 Task: Open a blank sheet, save the file as camel.doc Insert a picture of 'Camel'with name   Camel.png  Change shape height to 9.4 select the picture, apply border and shading with setting Box, style Dotted Line, color Tan and width 2 1/4 pt
Action: Mouse moved to (26, 18)
Screenshot: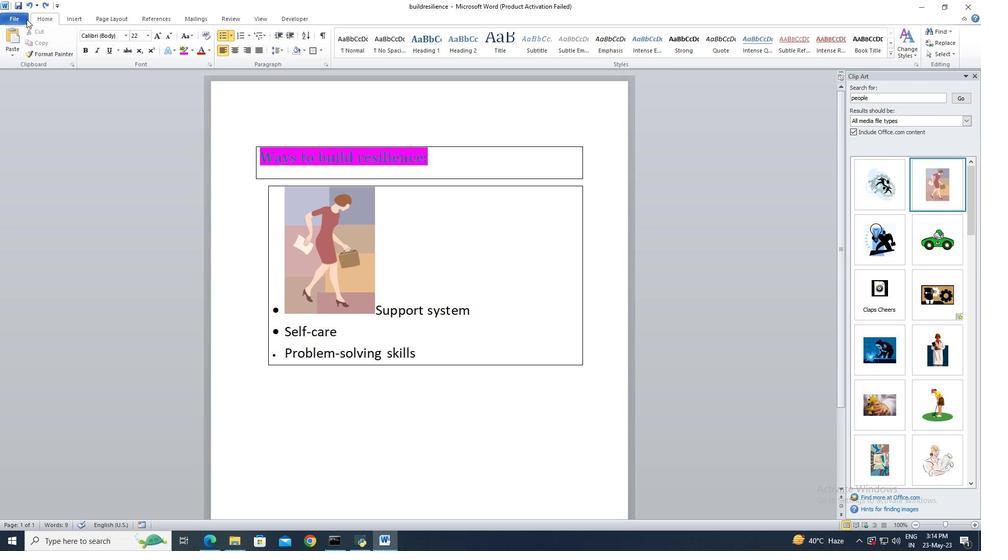 
Action: Mouse pressed left at (26, 18)
Screenshot: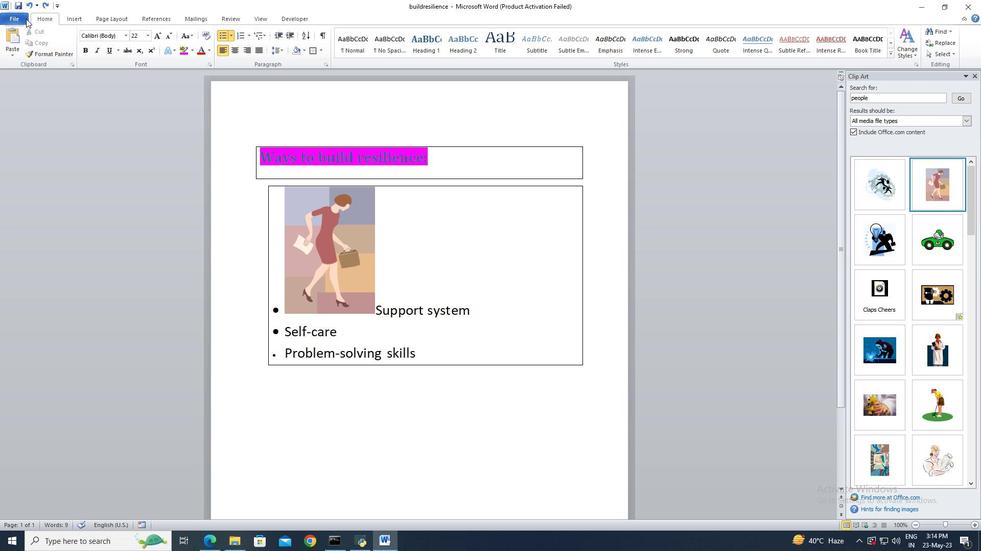 
Action: Mouse moved to (25, 133)
Screenshot: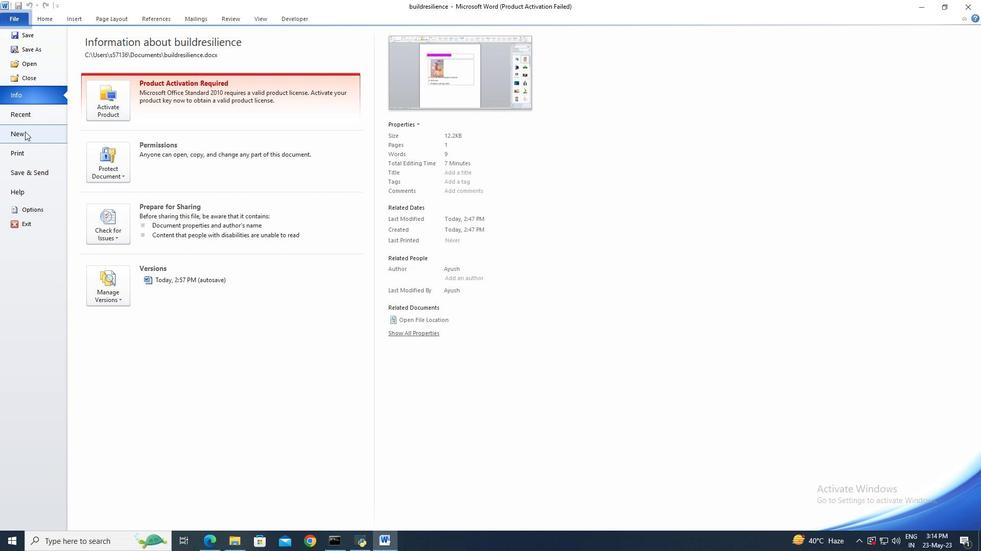 
Action: Mouse pressed left at (25, 133)
Screenshot: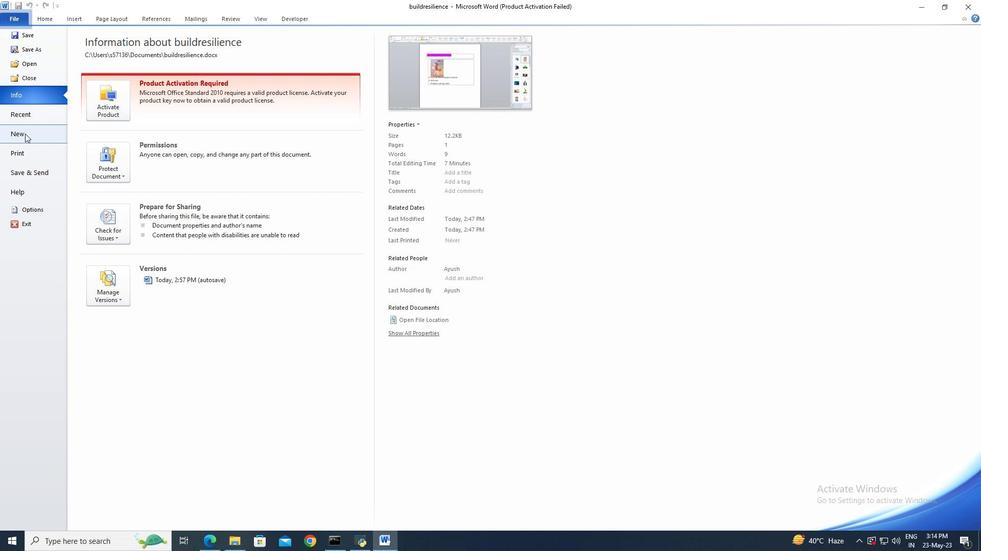 
Action: Mouse moved to (503, 257)
Screenshot: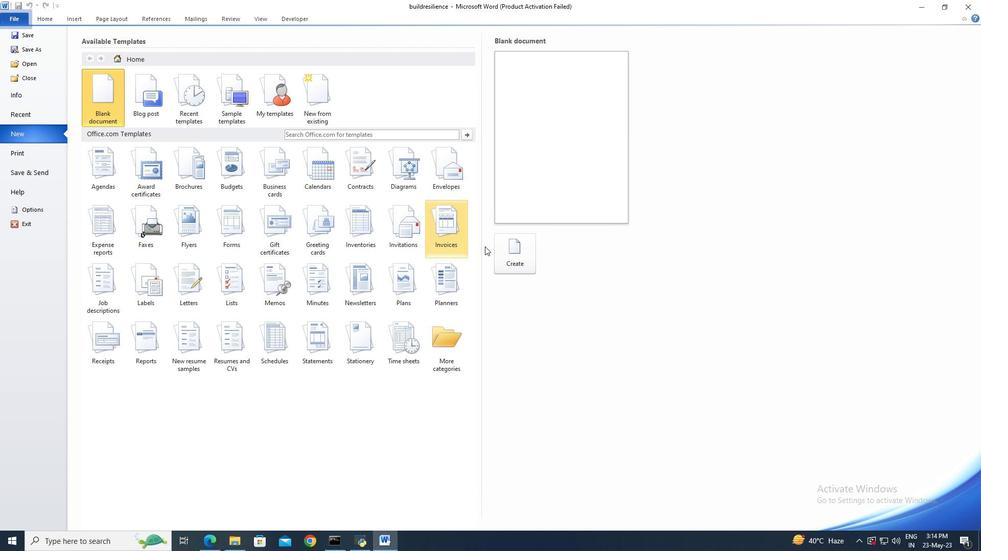 
Action: Mouse pressed left at (503, 257)
Screenshot: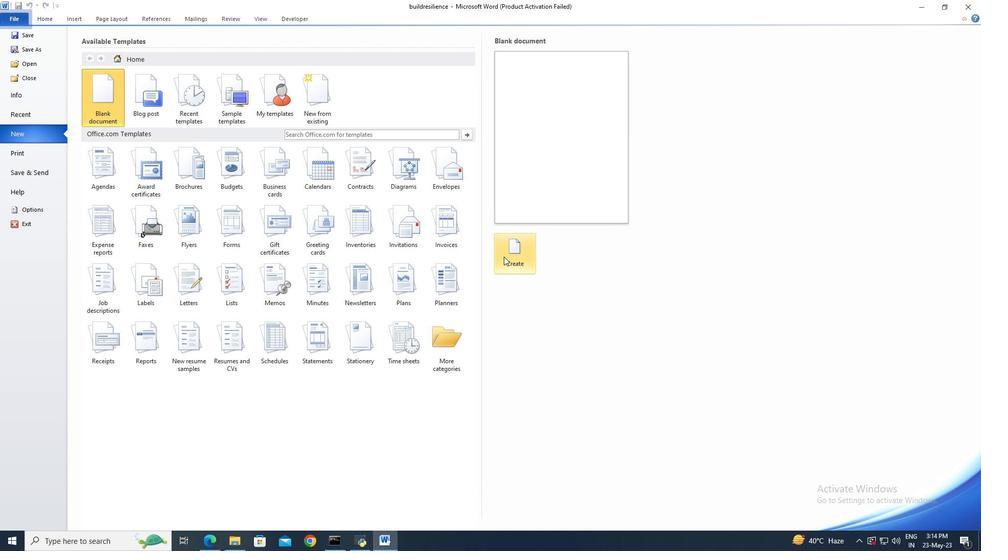 
Action: Mouse moved to (27, 19)
Screenshot: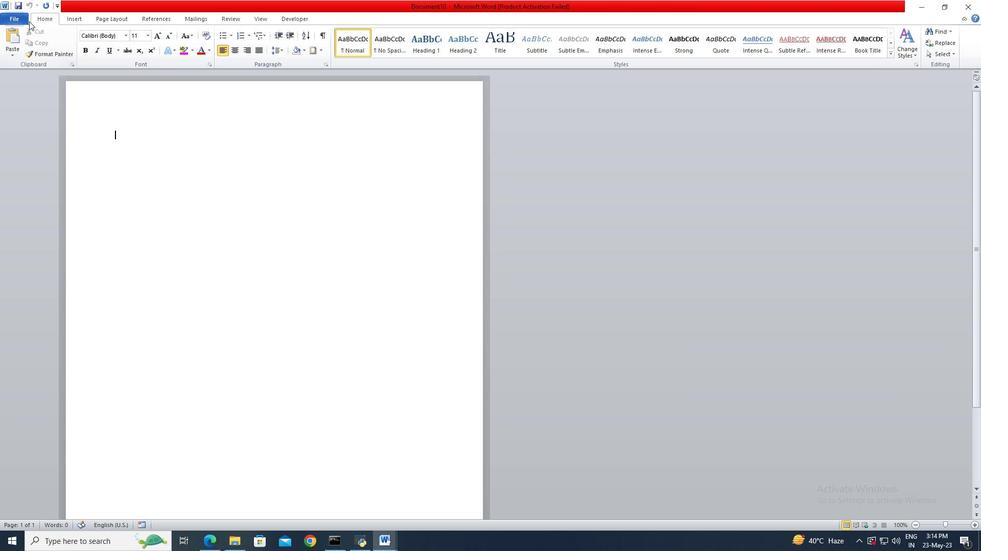 
Action: Mouse pressed left at (27, 19)
Screenshot: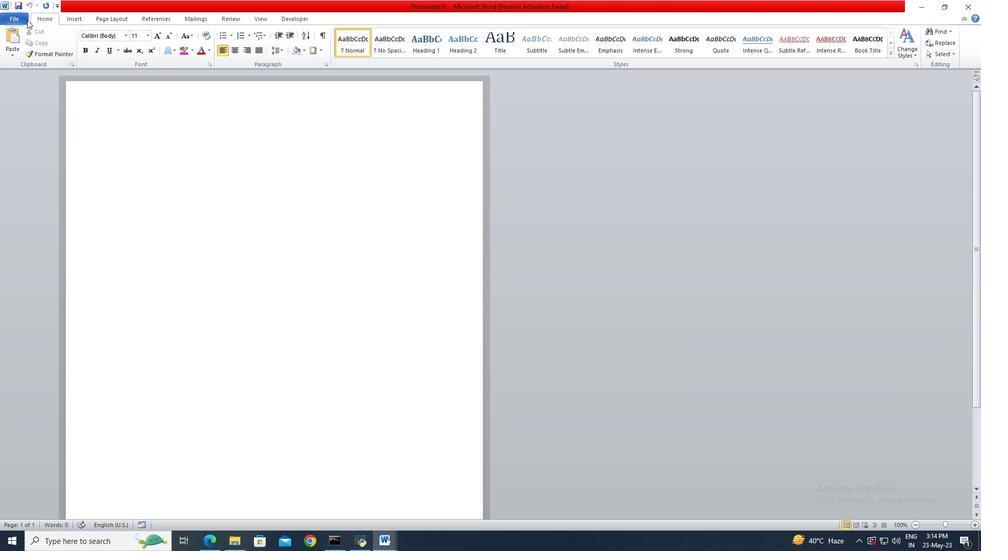 
Action: Mouse moved to (26, 44)
Screenshot: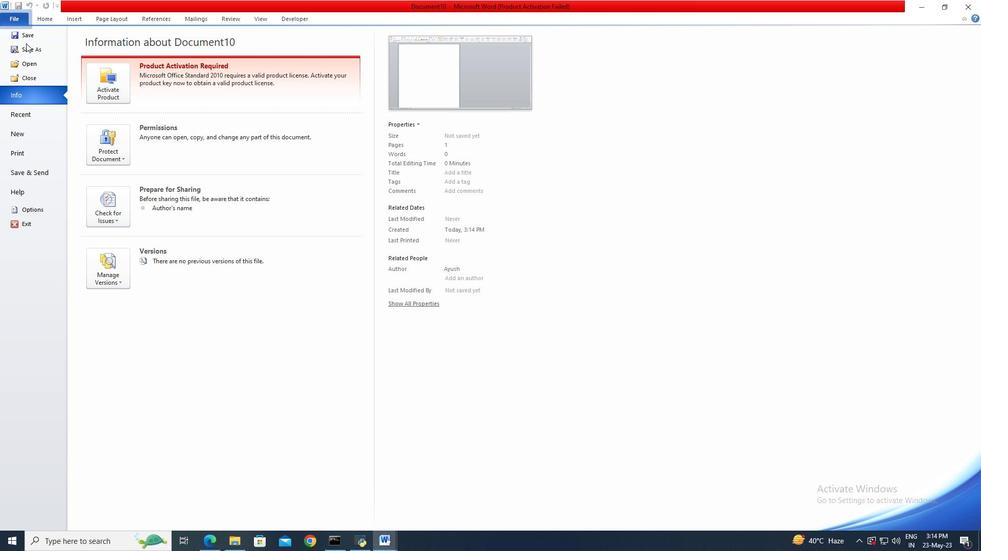 
Action: Mouse pressed left at (26, 44)
Screenshot: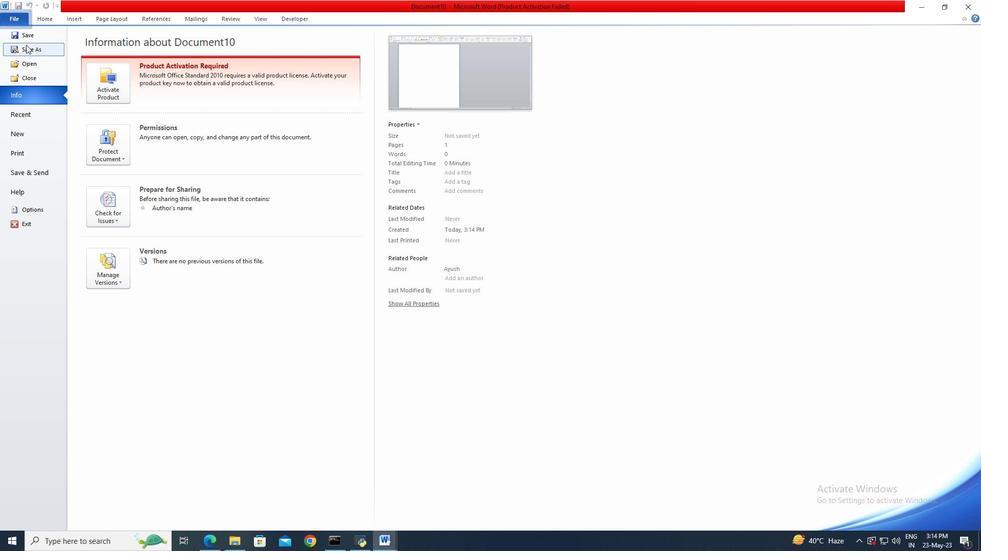 
Action: Mouse moved to (72, 165)
Screenshot: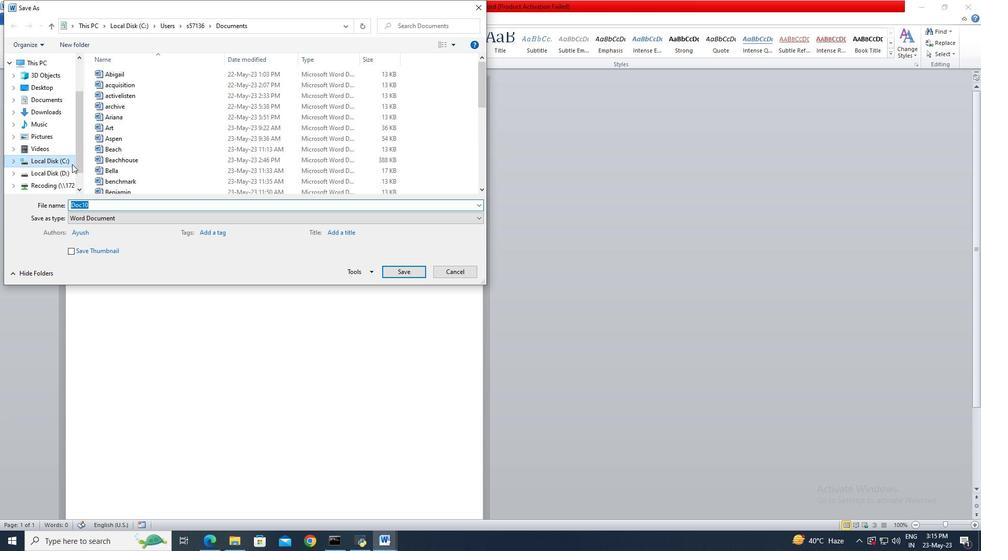 
Action: Key pressed camel
Screenshot: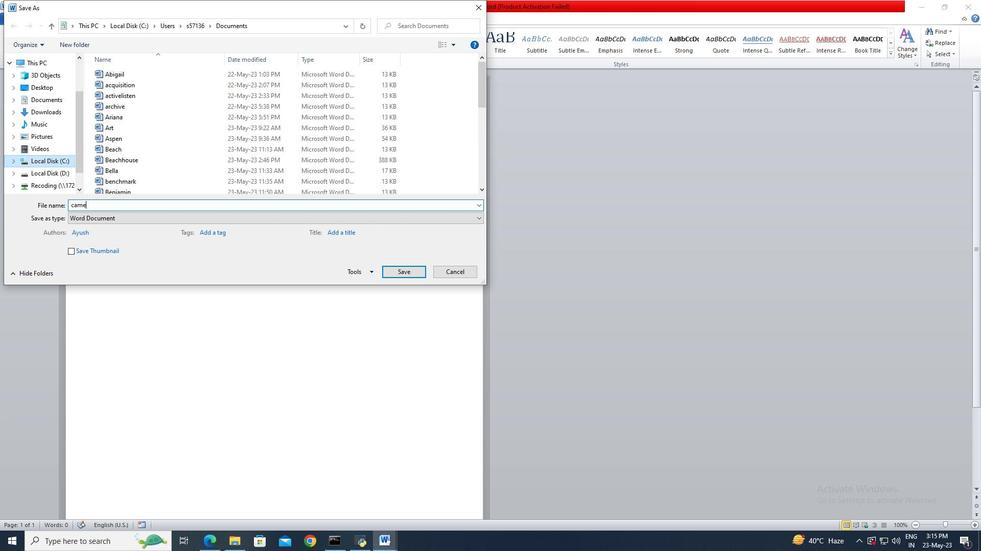 
Action: Mouse moved to (391, 270)
Screenshot: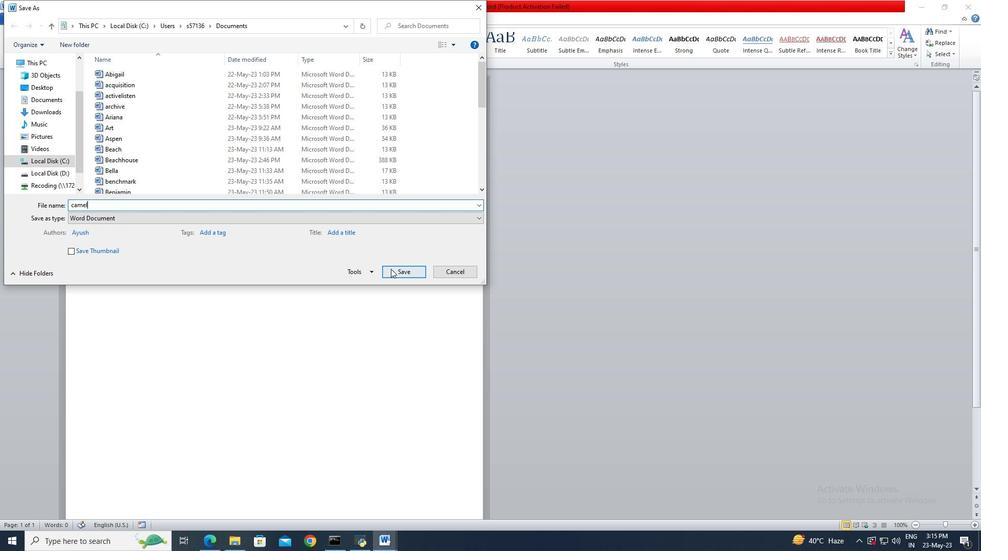 
Action: Mouse pressed left at (391, 270)
Screenshot: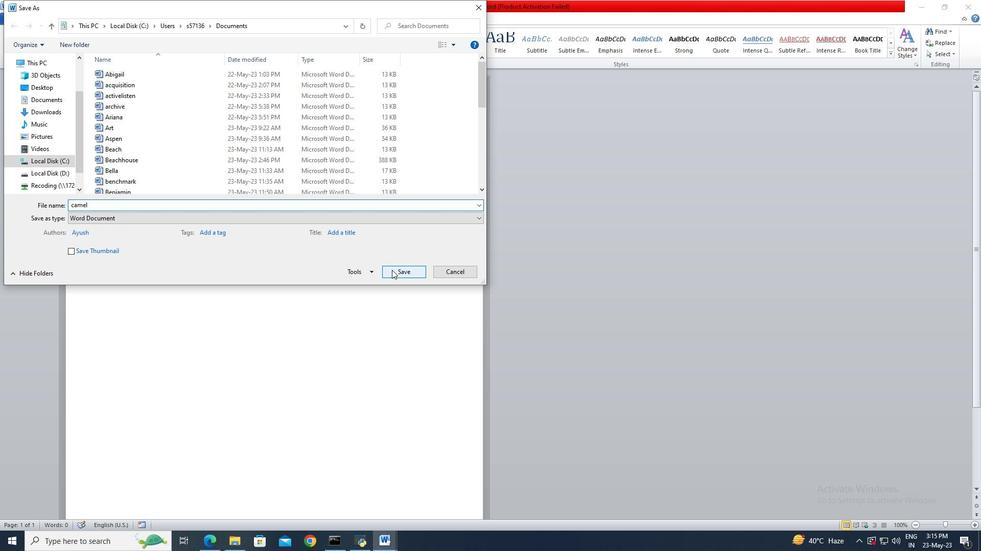 
Action: Mouse moved to (79, 21)
Screenshot: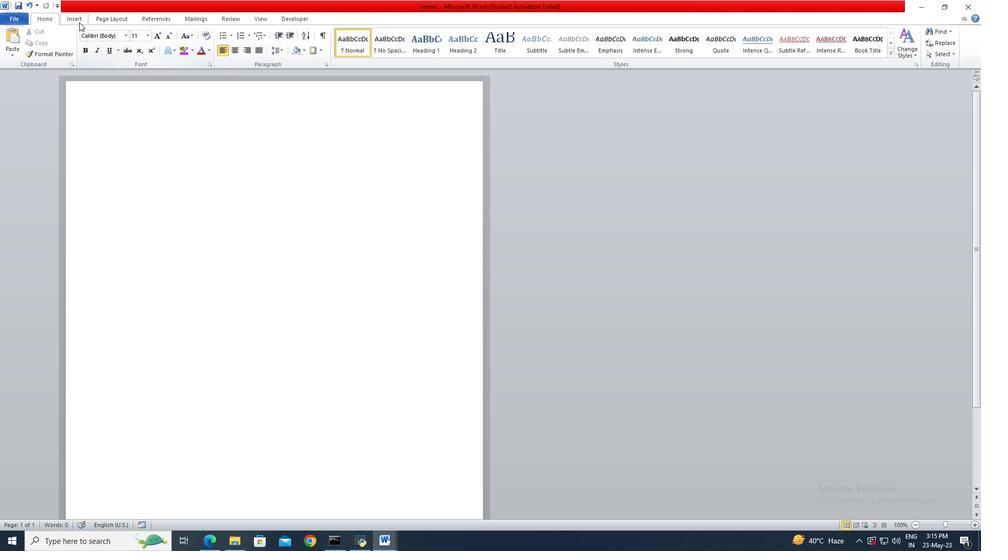 
Action: Mouse pressed left at (79, 21)
Screenshot: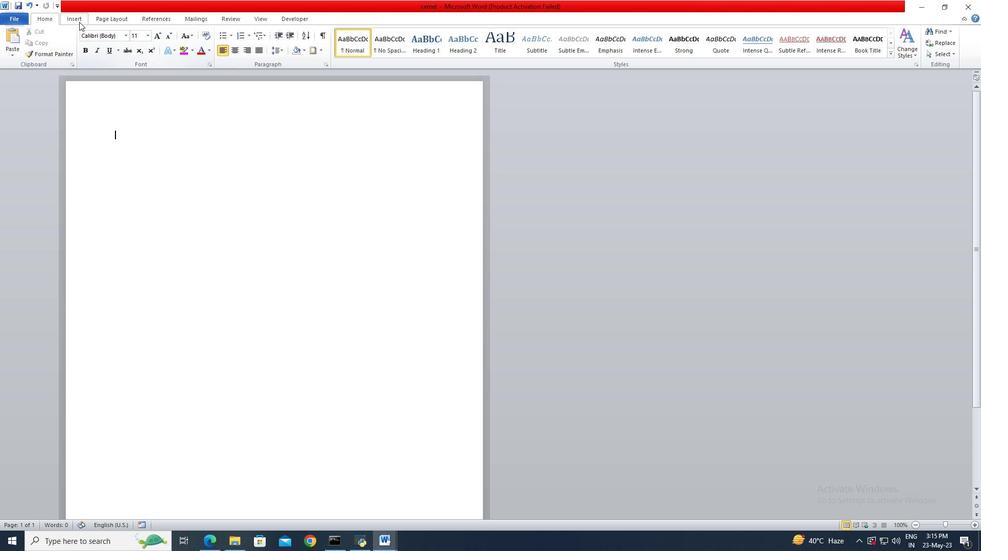 
Action: Mouse moved to (104, 42)
Screenshot: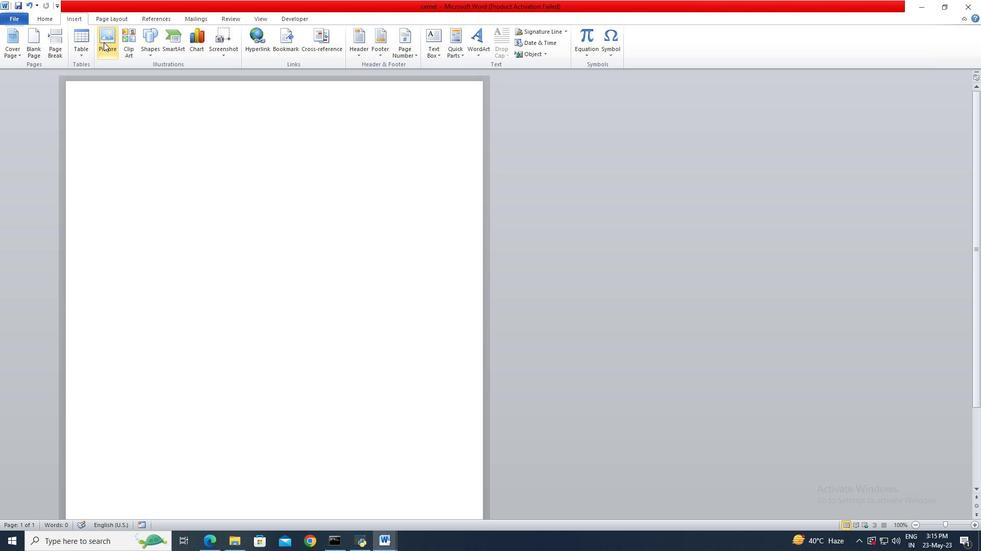 
Action: Mouse pressed left at (104, 42)
Screenshot: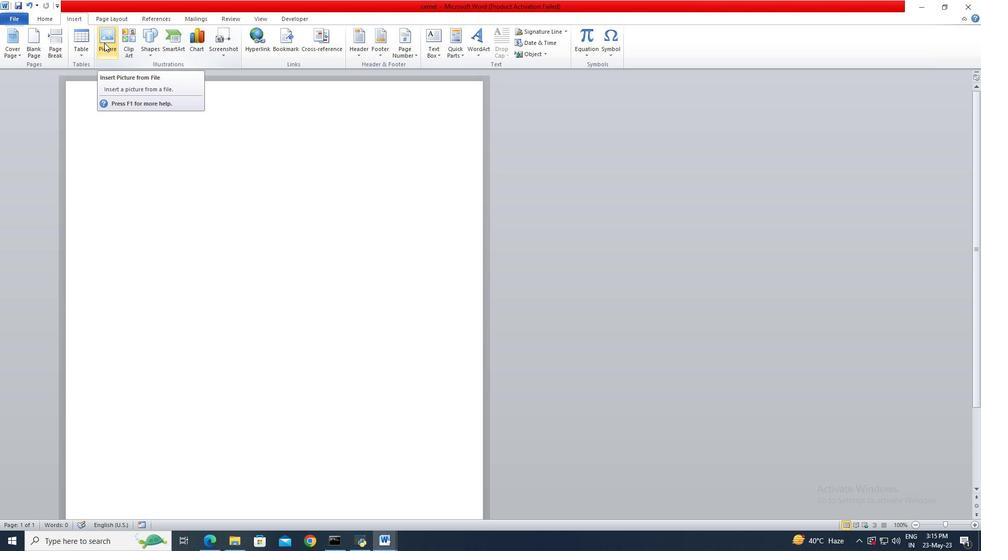 
Action: Mouse moved to (112, 84)
Screenshot: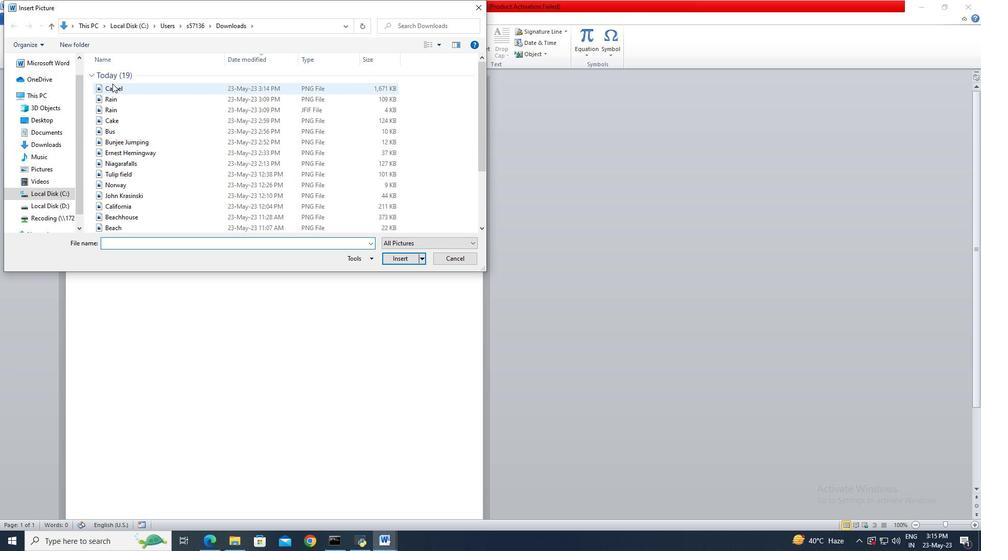 
Action: Mouse pressed left at (112, 84)
Screenshot: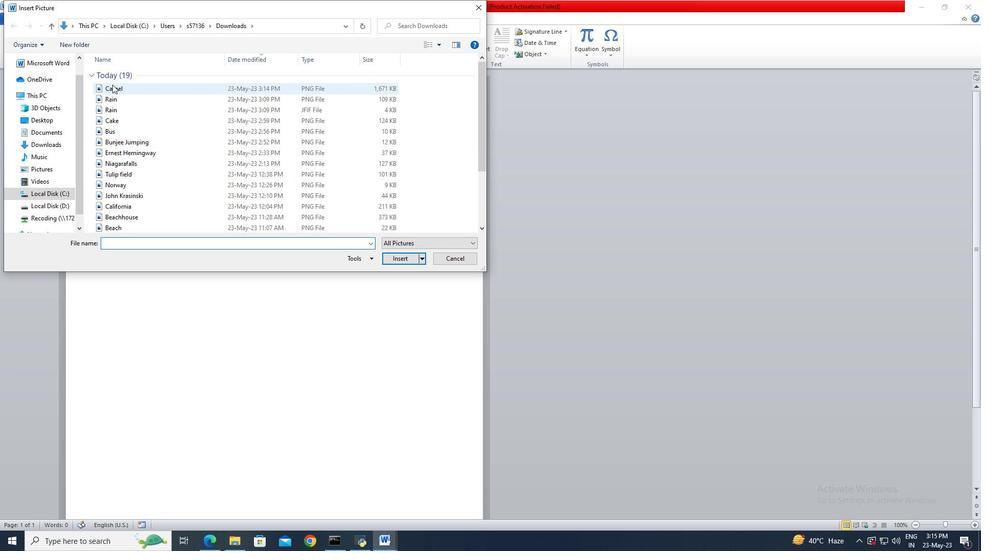 
Action: Mouse moved to (385, 257)
Screenshot: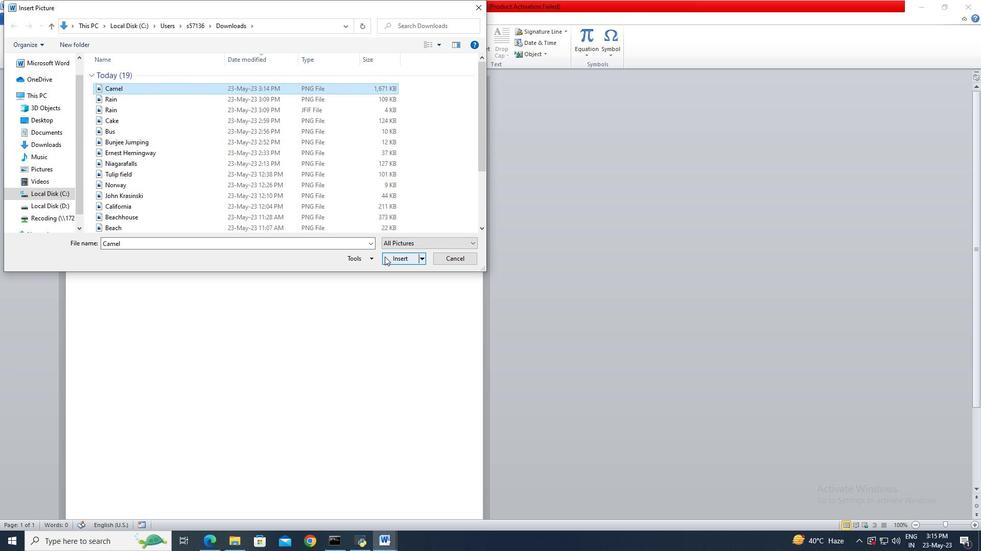 
Action: Mouse pressed left at (385, 257)
Screenshot: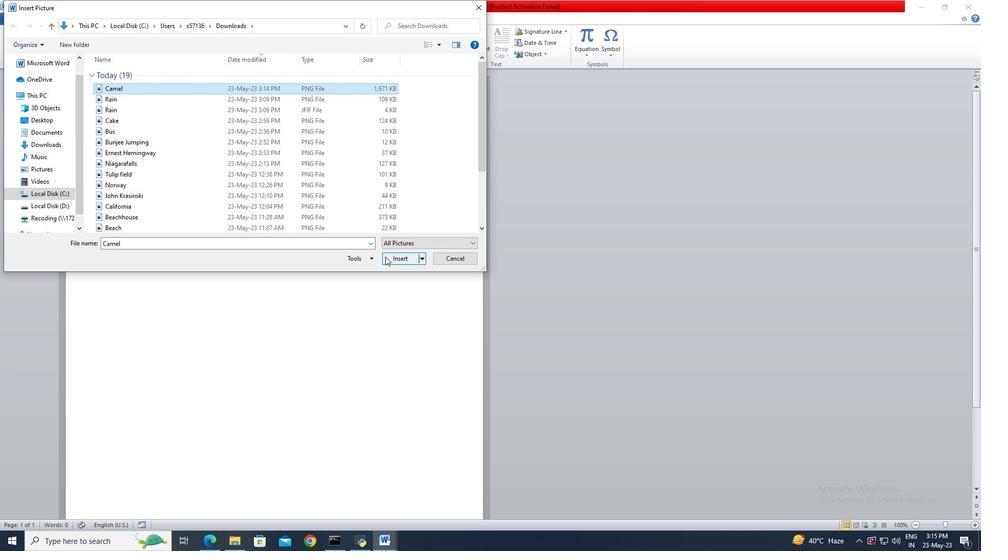 
Action: Mouse moved to (955, 34)
Screenshot: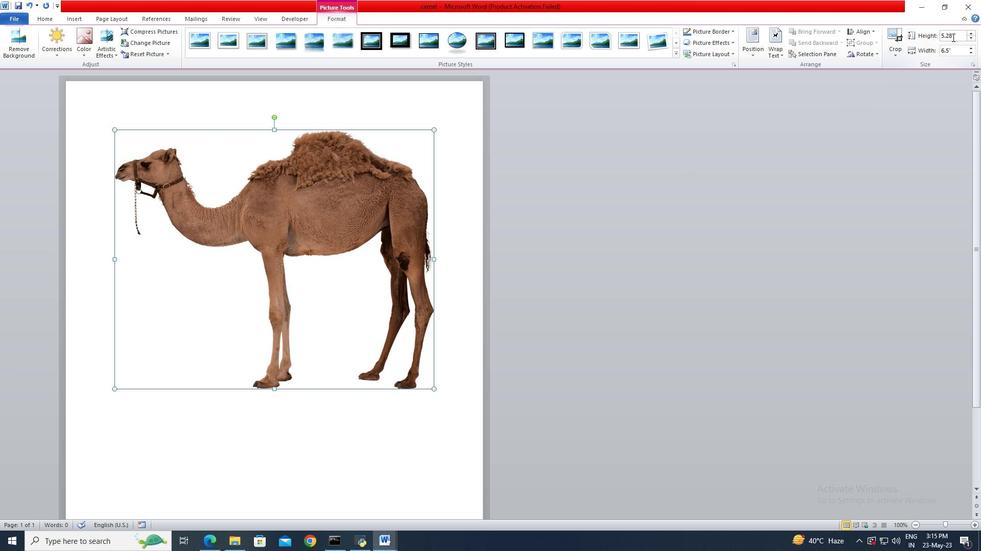 
Action: Mouse pressed left at (955, 34)
Screenshot: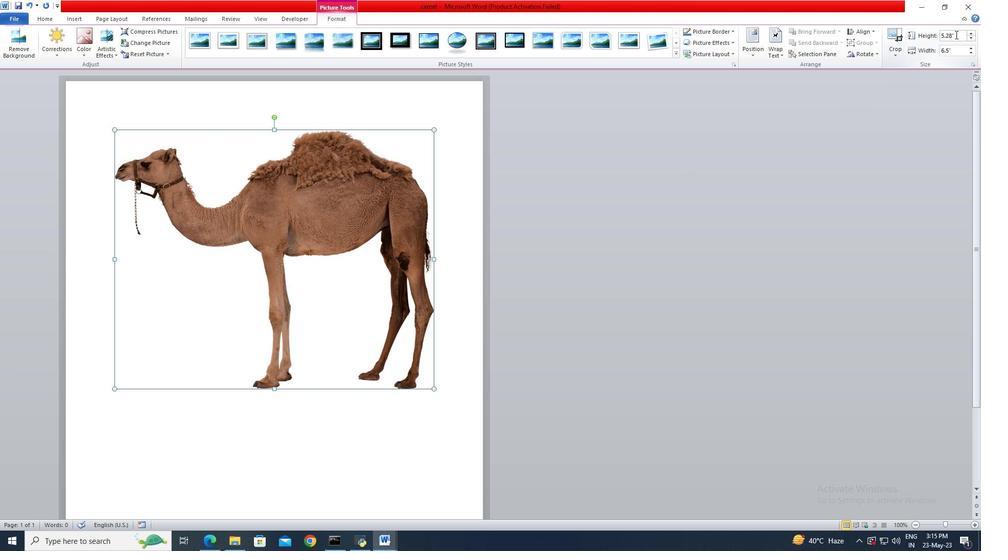
Action: Mouse moved to (517, 0)
Screenshot: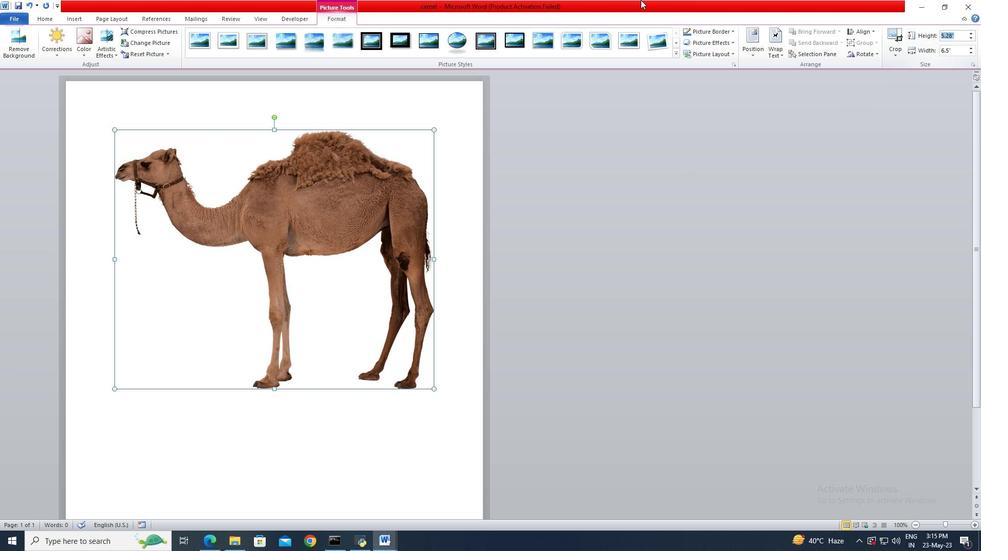 
Action: Key pressed 9
Screenshot: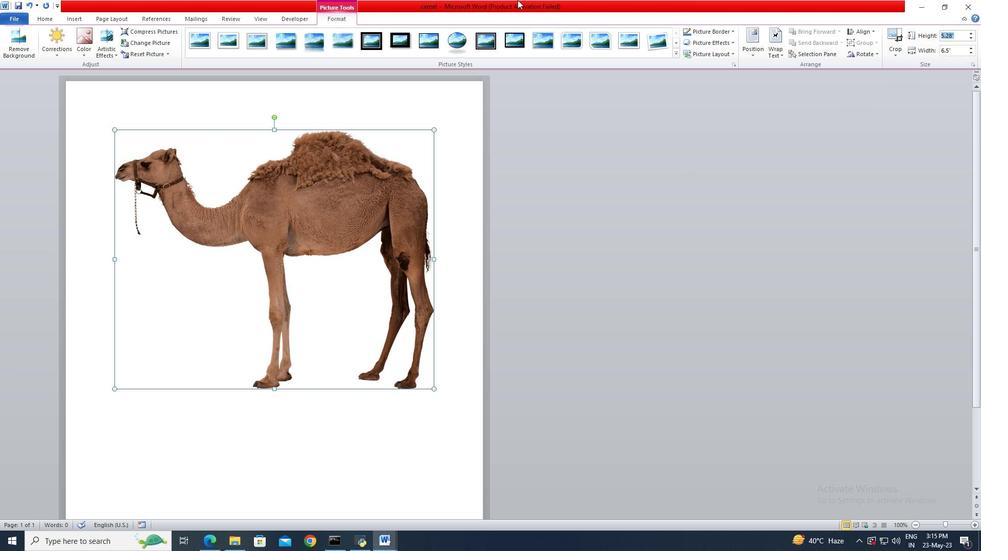 
Action: Mouse moved to (517, 0)
Screenshot: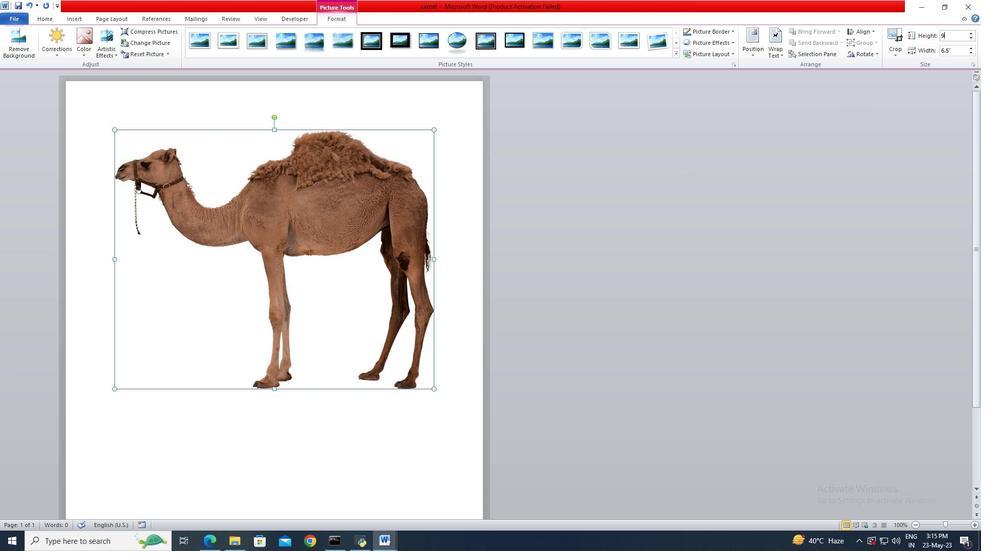 
Action: Key pressed 3<Key.backspace>.4<Key.enter>
Screenshot: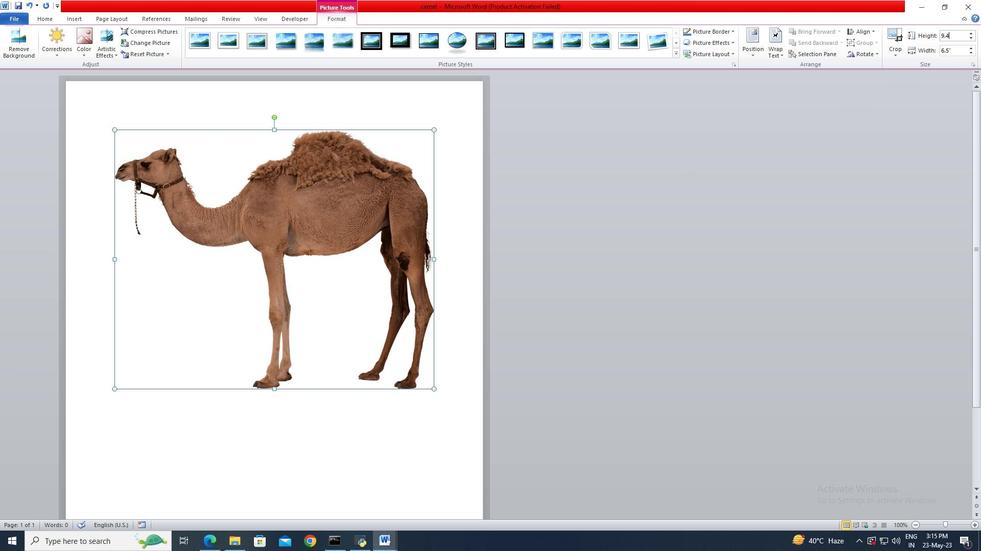 
Action: Mouse moved to (48, 17)
Screenshot: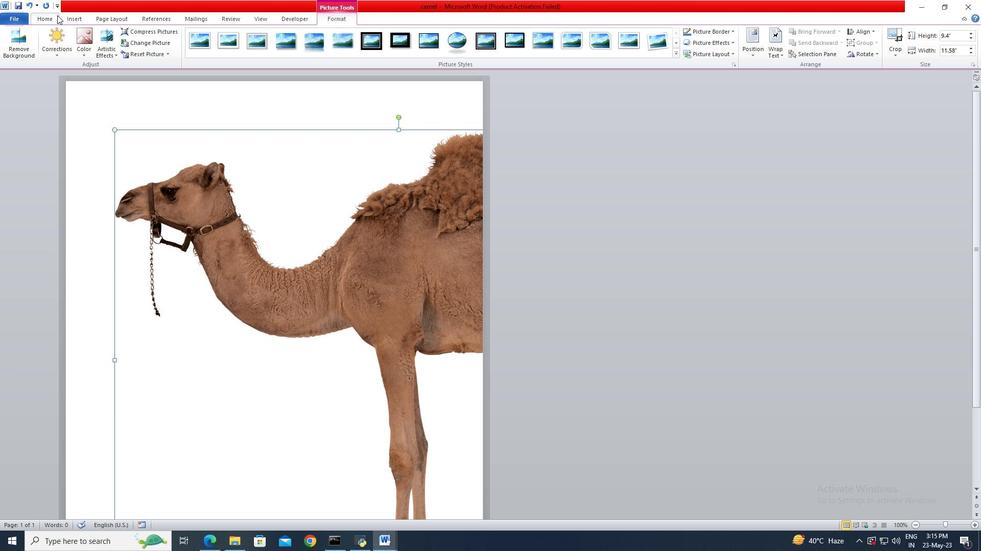 
Action: Mouse pressed left at (48, 17)
Screenshot: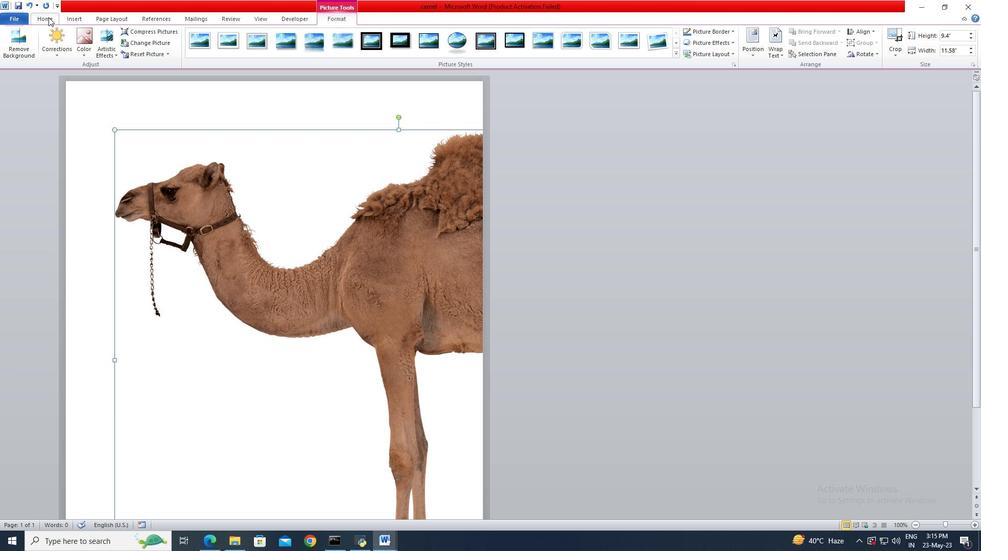 
Action: Mouse moved to (321, 50)
Screenshot: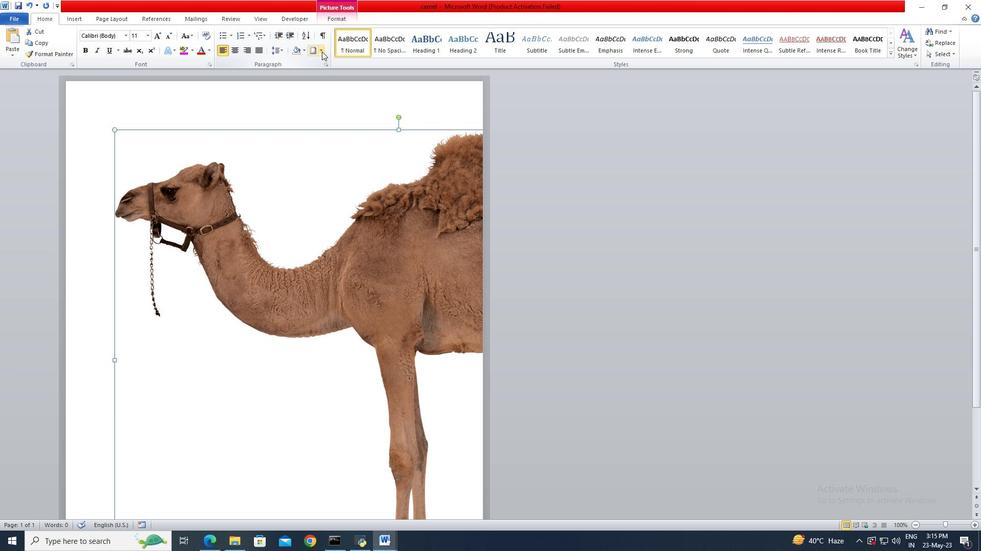 
Action: Mouse pressed left at (321, 50)
Screenshot: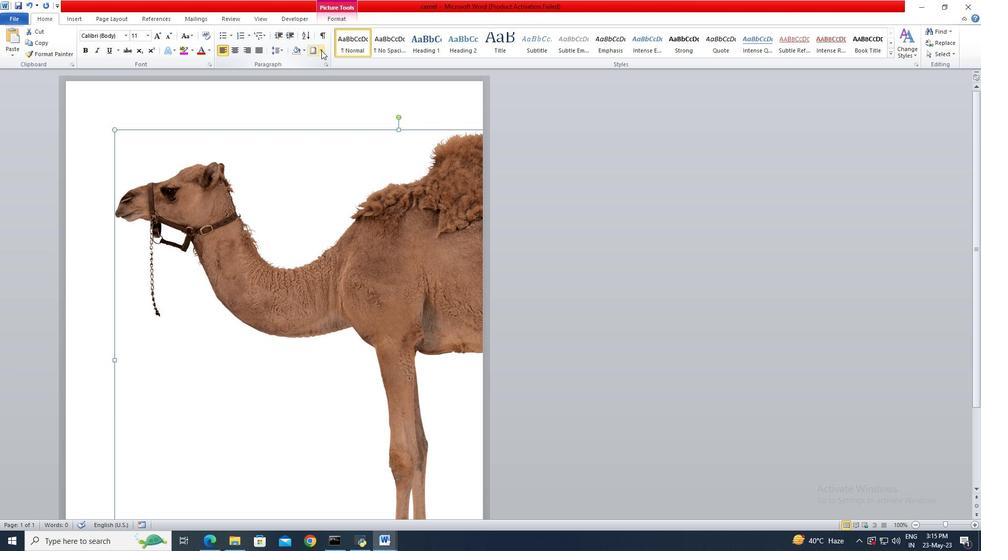
Action: Mouse moved to (341, 237)
Screenshot: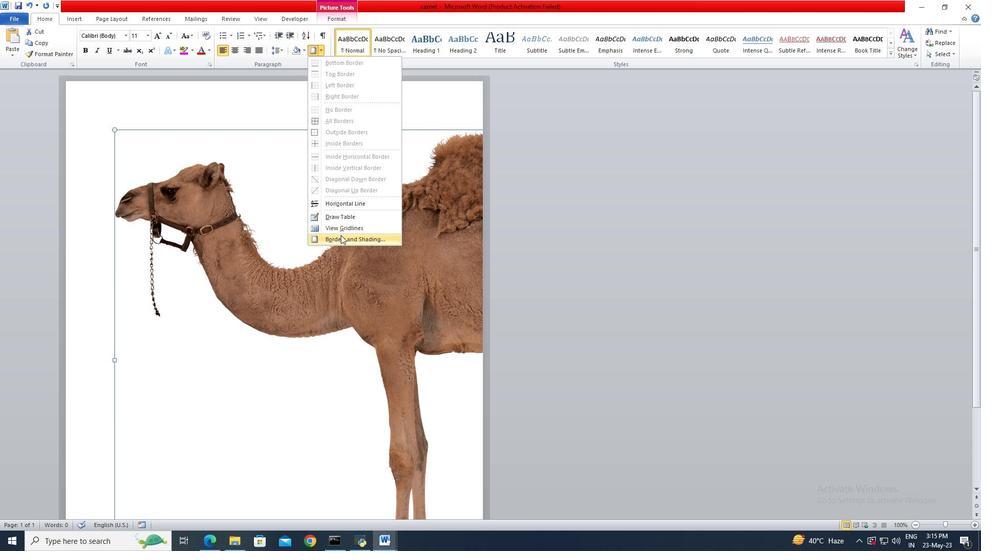 
Action: Mouse pressed left at (341, 237)
Screenshot: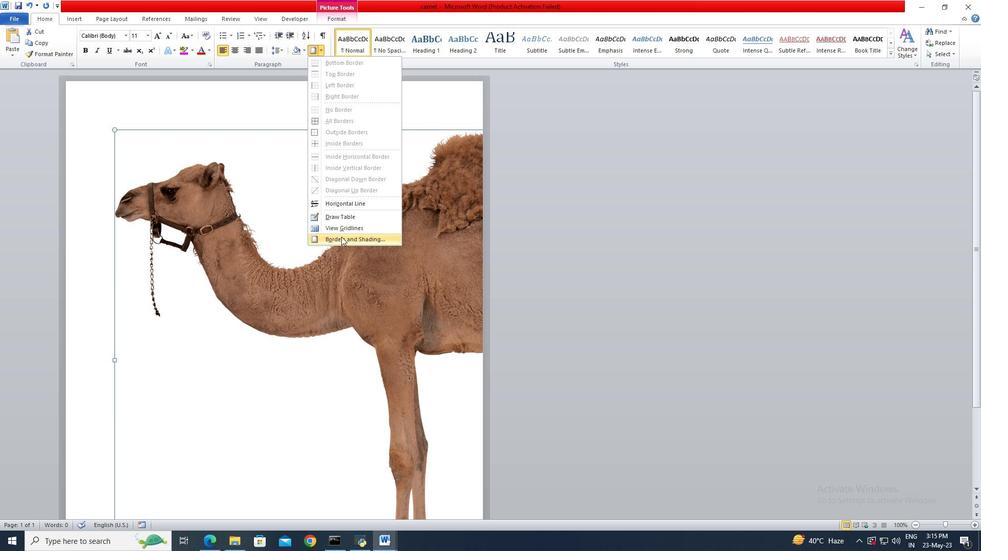 
Action: Mouse moved to (364, 235)
Screenshot: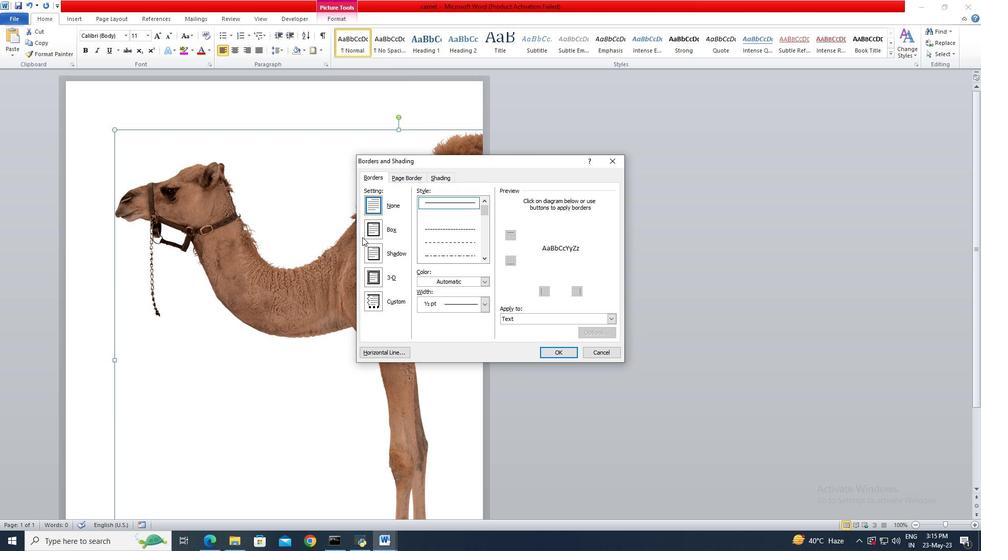 
Action: Mouse pressed left at (364, 235)
Screenshot: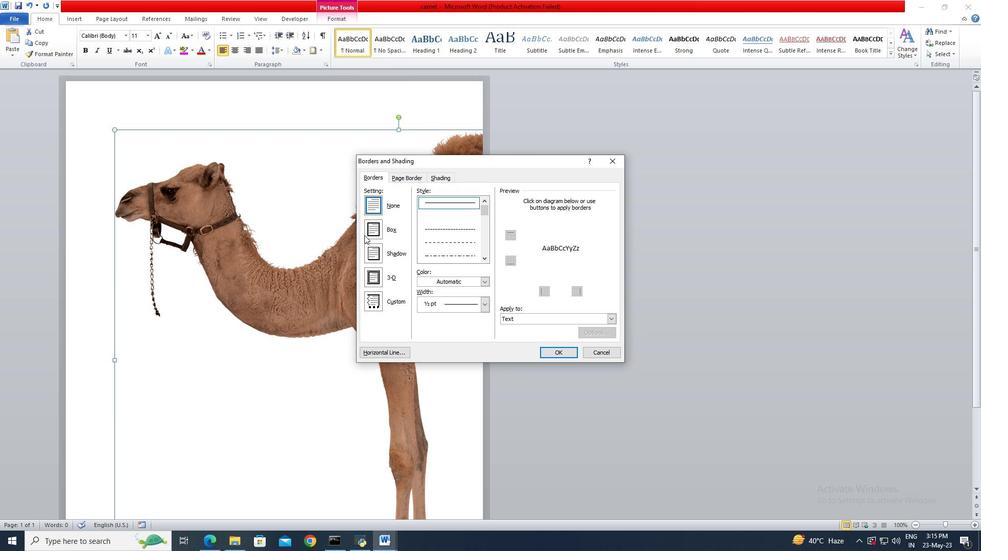 
Action: Mouse moved to (458, 216)
Screenshot: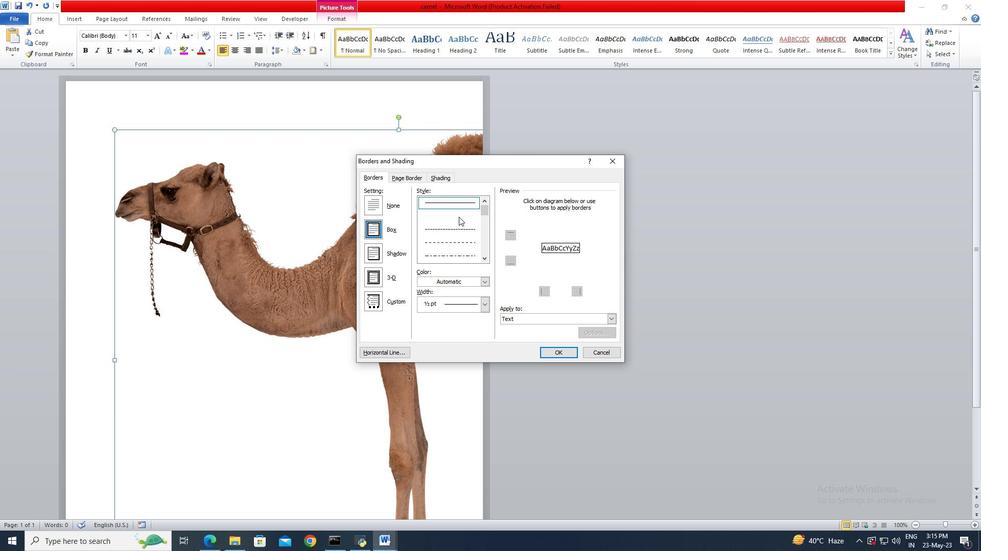 
Action: Mouse pressed left at (458, 216)
Screenshot: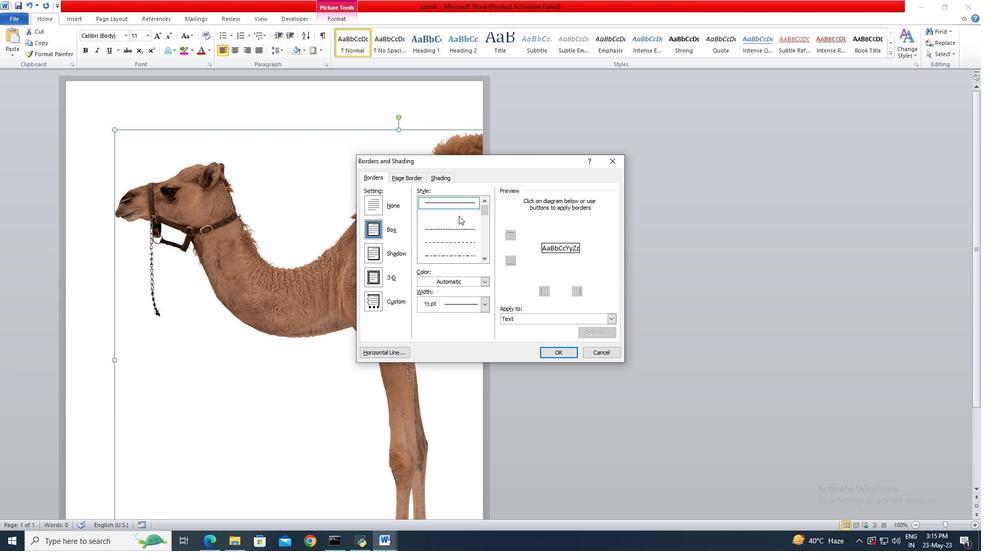 
Action: Mouse moved to (485, 284)
Screenshot: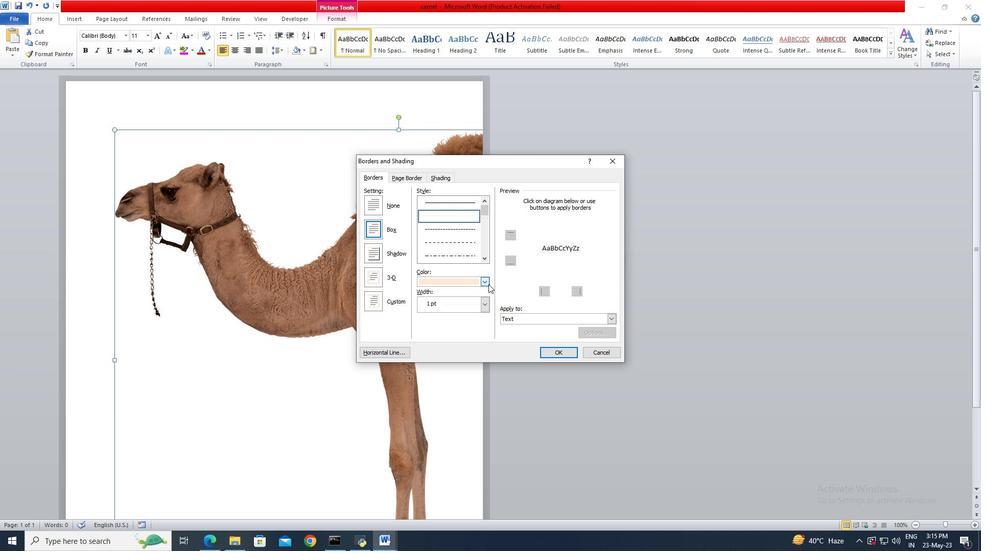 
Action: Mouse pressed left at (485, 284)
Screenshot: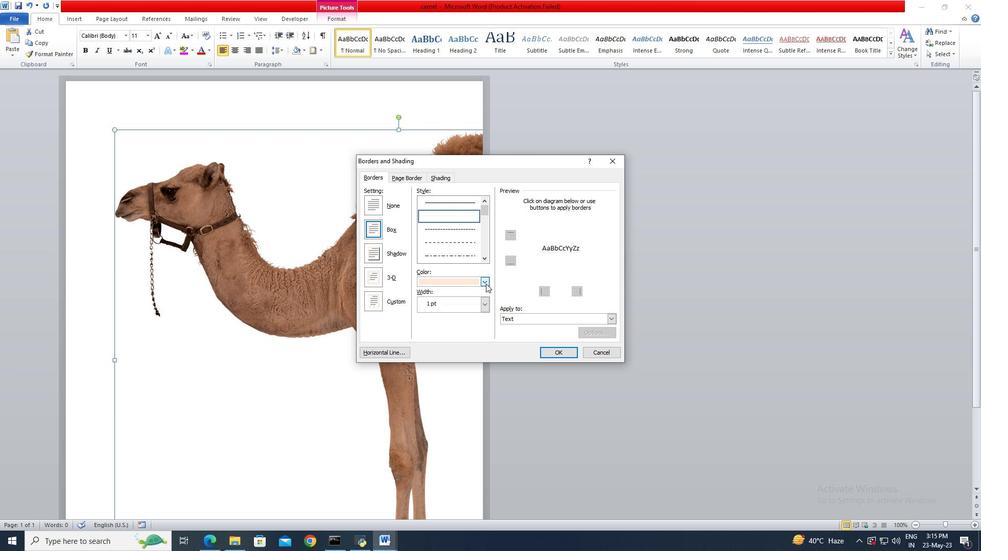 
Action: Mouse moved to (498, 321)
Screenshot: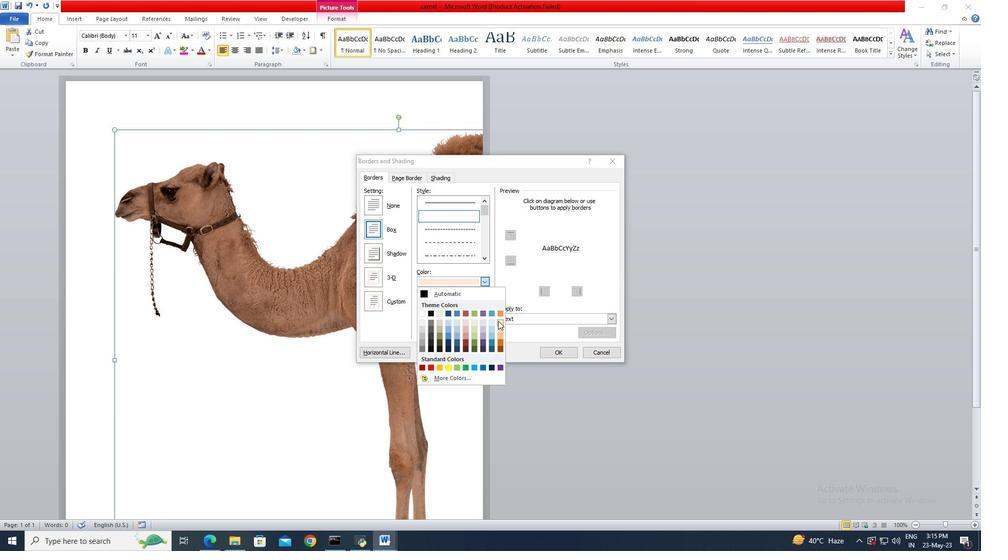 
Action: Mouse pressed left at (498, 321)
Screenshot: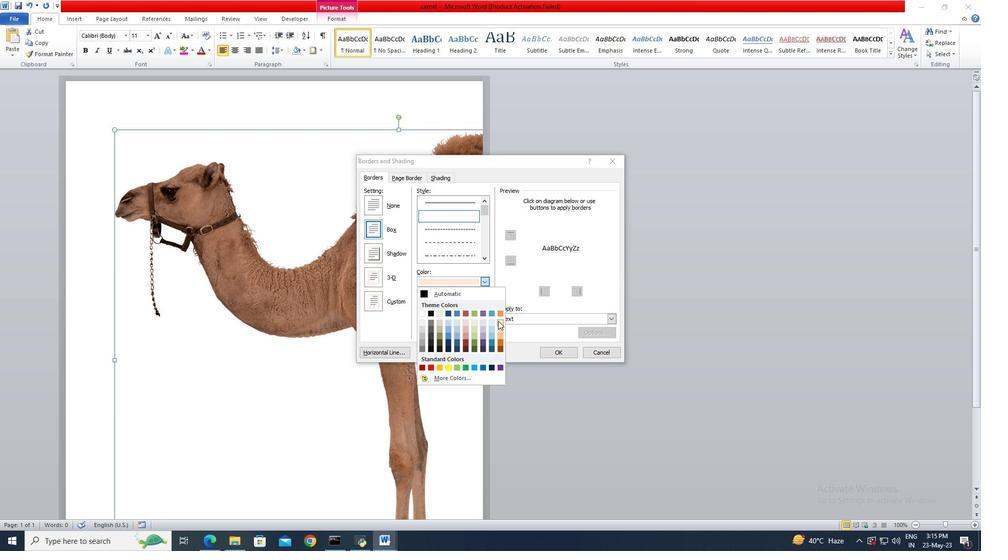 
Action: Mouse moved to (487, 304)
Screenshot: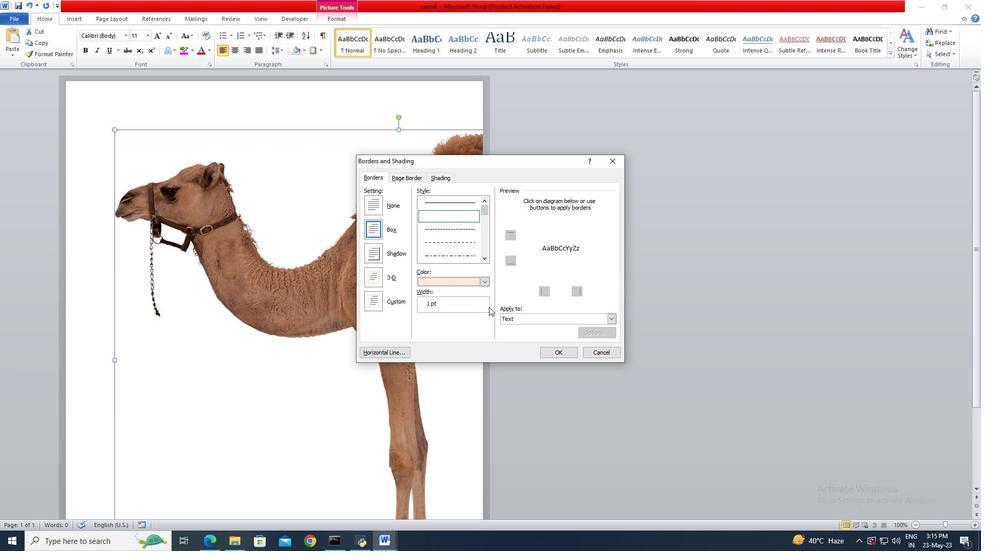 
Action: Mouse pressed left at (487, 304)
Screenshot: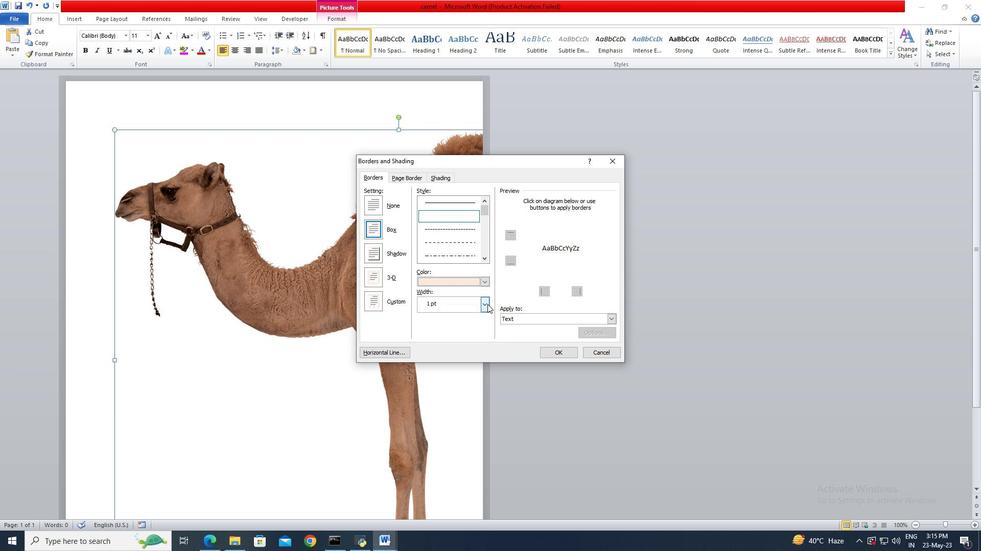 
Action: Mouse moved to (477, 381)
Screenshot: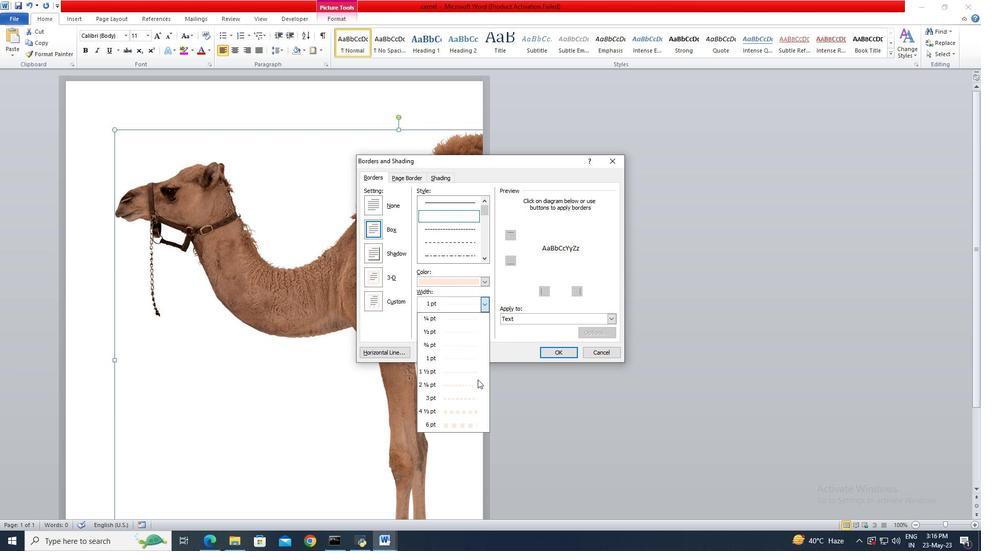 
Action: Mouse pressed left at (477, 381)
Screenshot: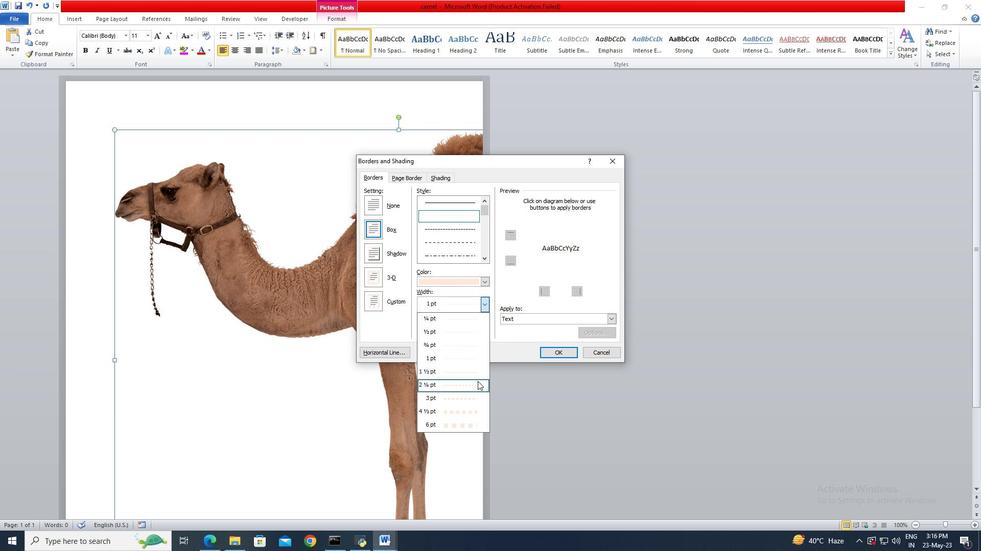 
Action: Mouse moved to (548, 356)
Screenshot: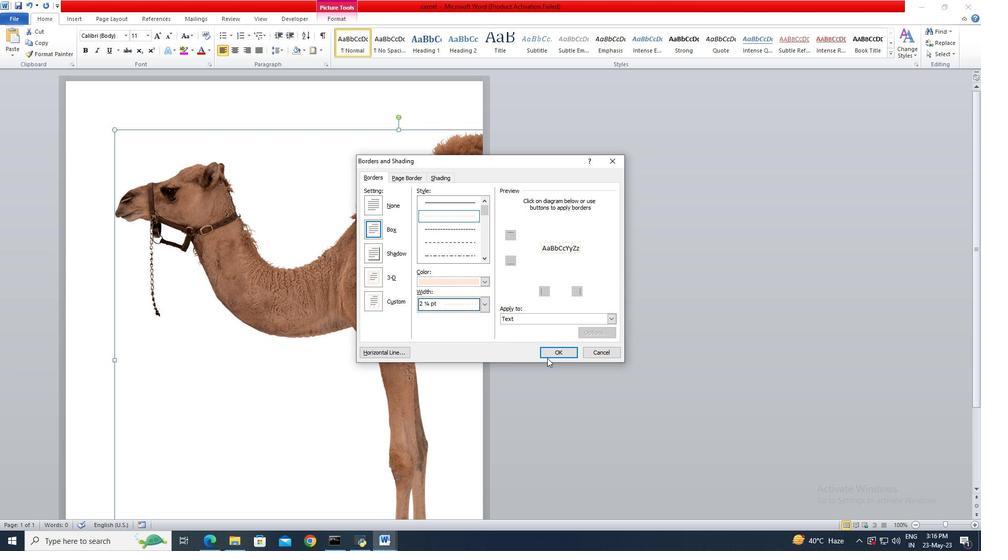 
Action: Mouse pressed left at (548, 356)
Screenshot: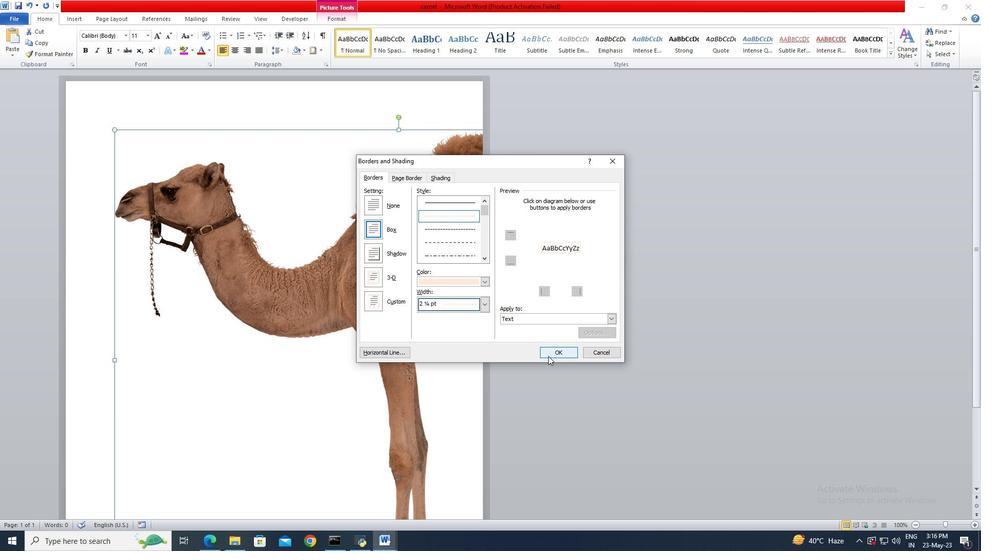 
